 Task: Create a task  Create a new online platform for online legal services , assign it to team member softage.3@softage.net in the project AgriSoft and update the status of the task to  At Risk , set the priority of the task to Medium
Action: Mouse moved to (85, 65)
Screenshot: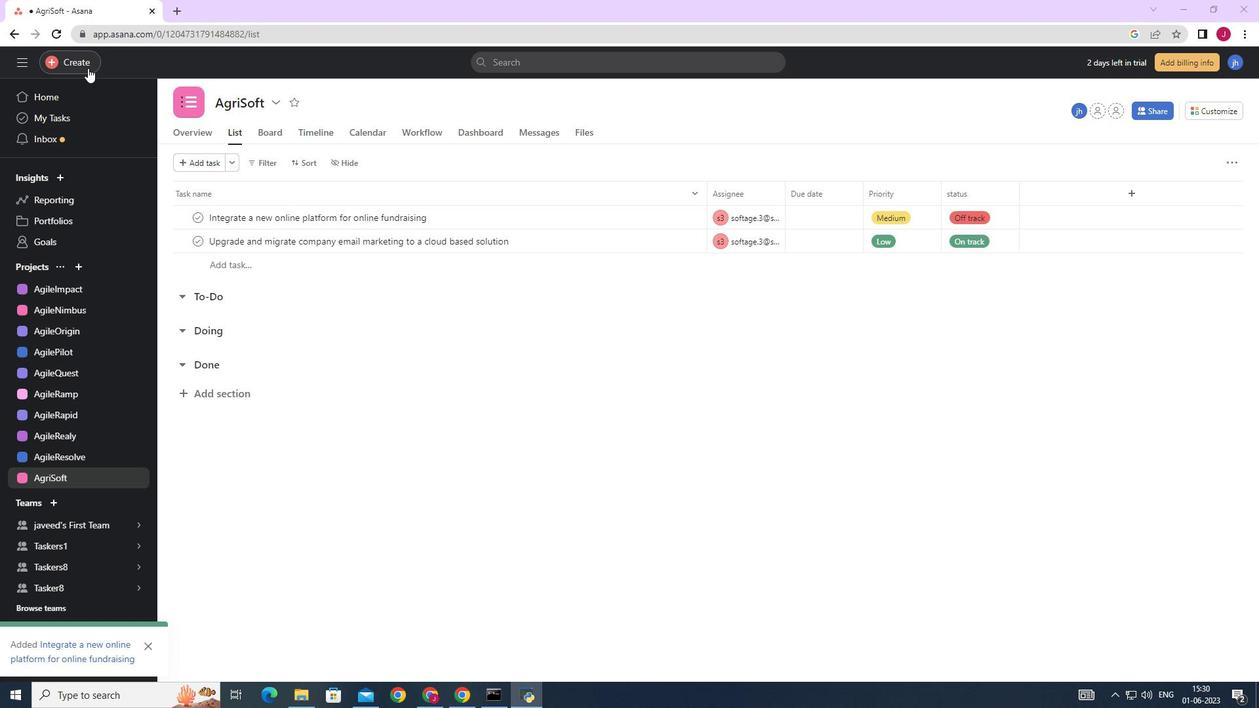 
Action: Mouse pressed left at (85, 65)
Screenshot: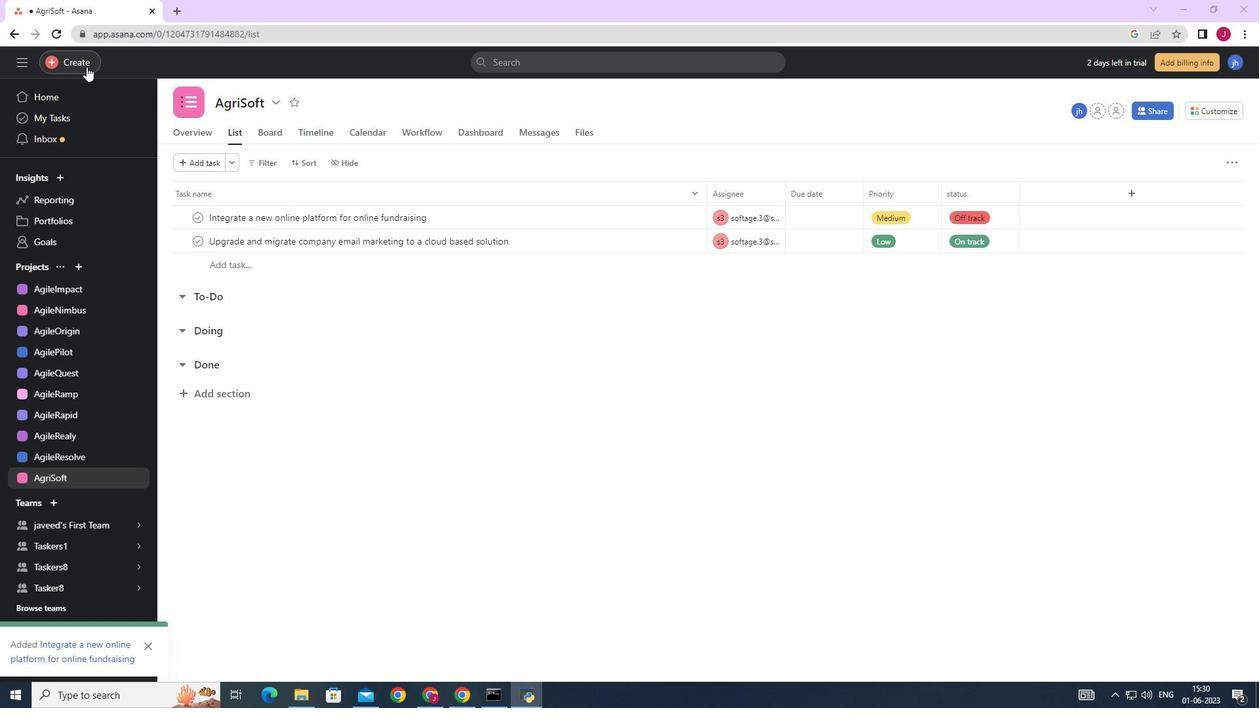 
Action: Mouse moved to (147, 64)
Screenshot: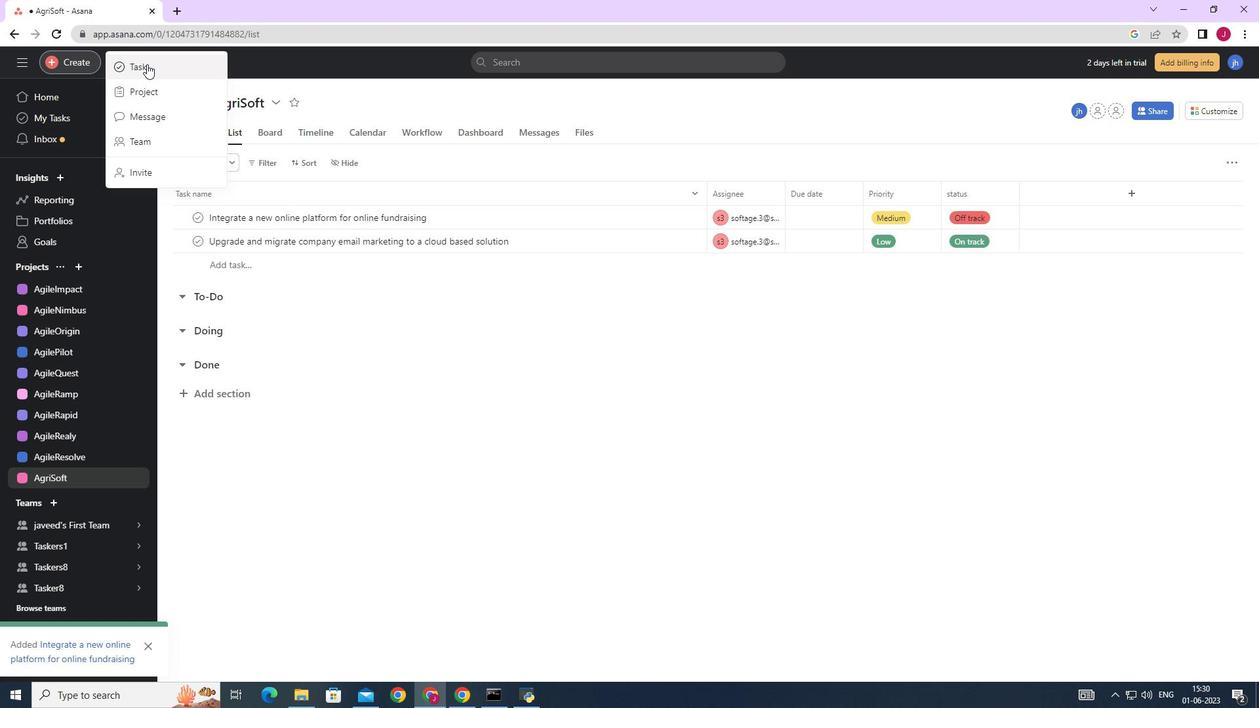 
Action: Mouse pressed left at (147, 64)
Screenshot: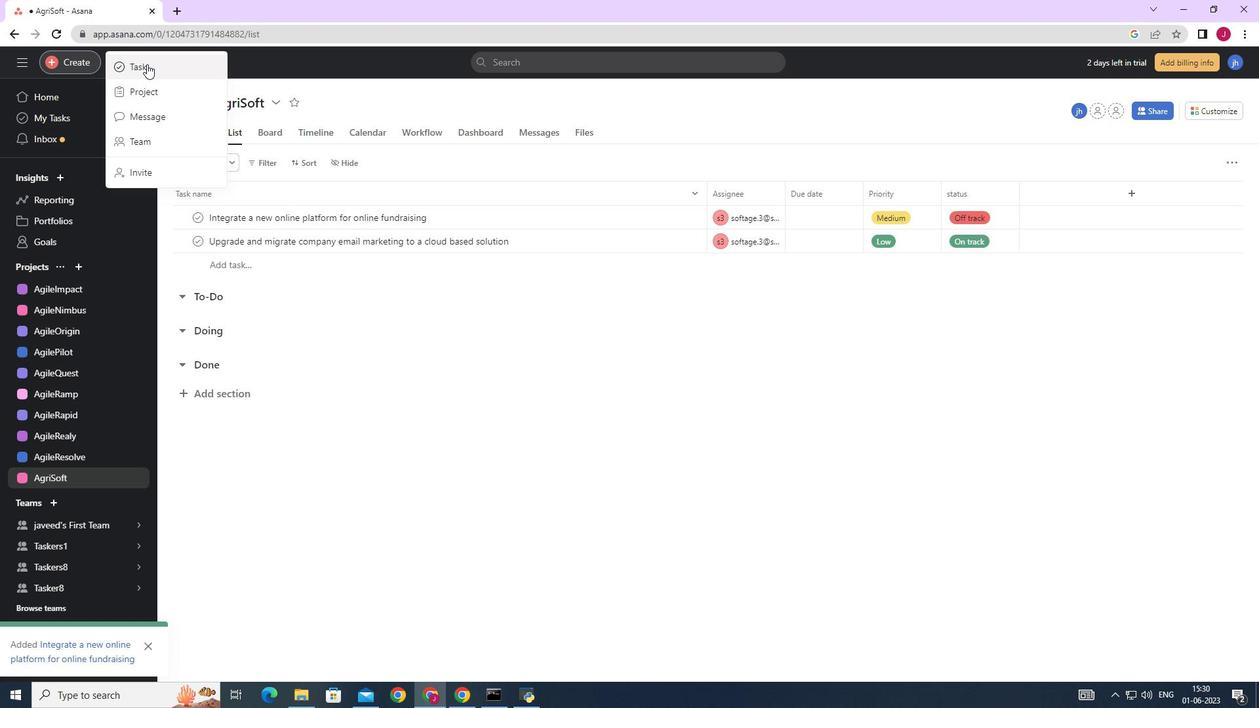 
Action: Mouse moved to (1026, 431)
Screenshot: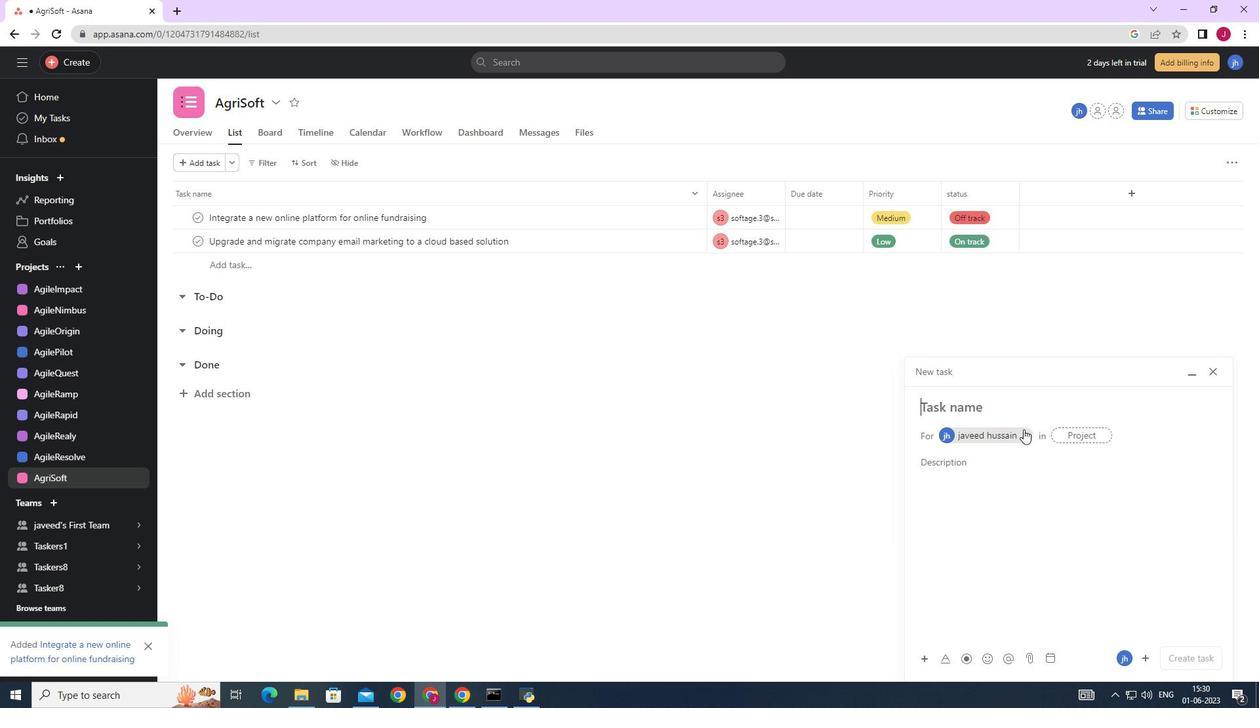 
Action: Mouse pressed left at (1026, 431)
Screenshot: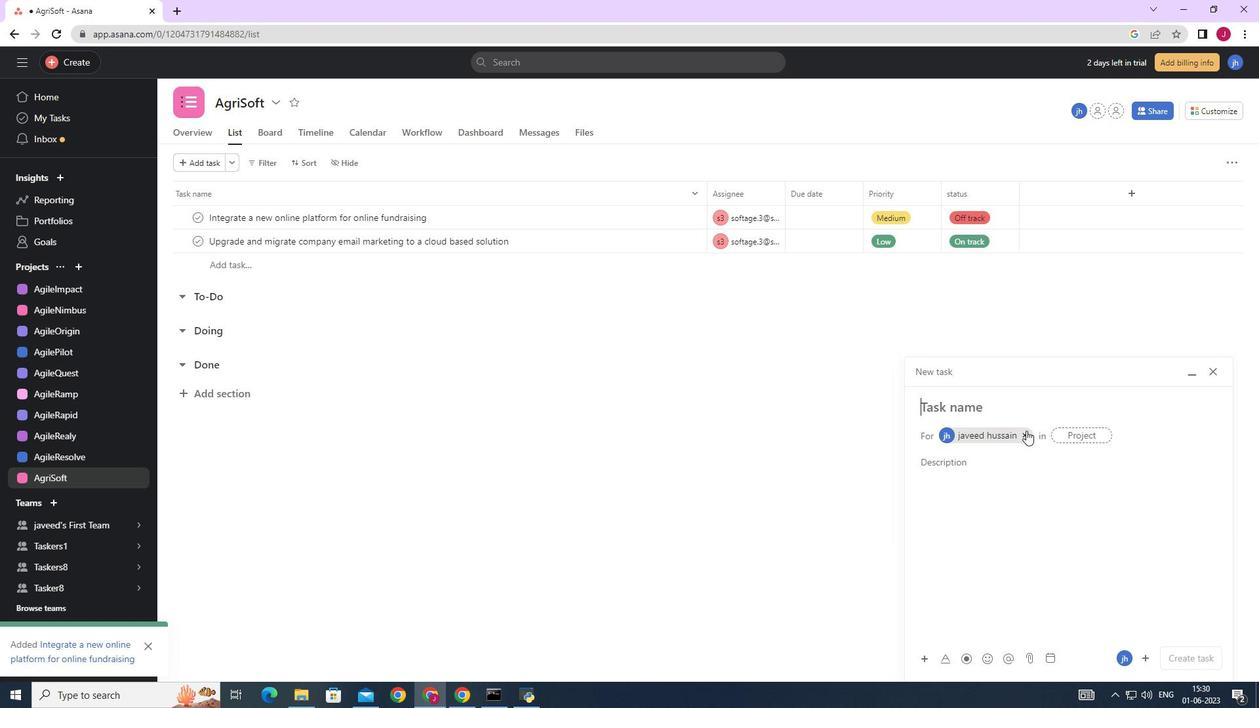 
Action: Mouse moved to (952, 405)
Screenshot: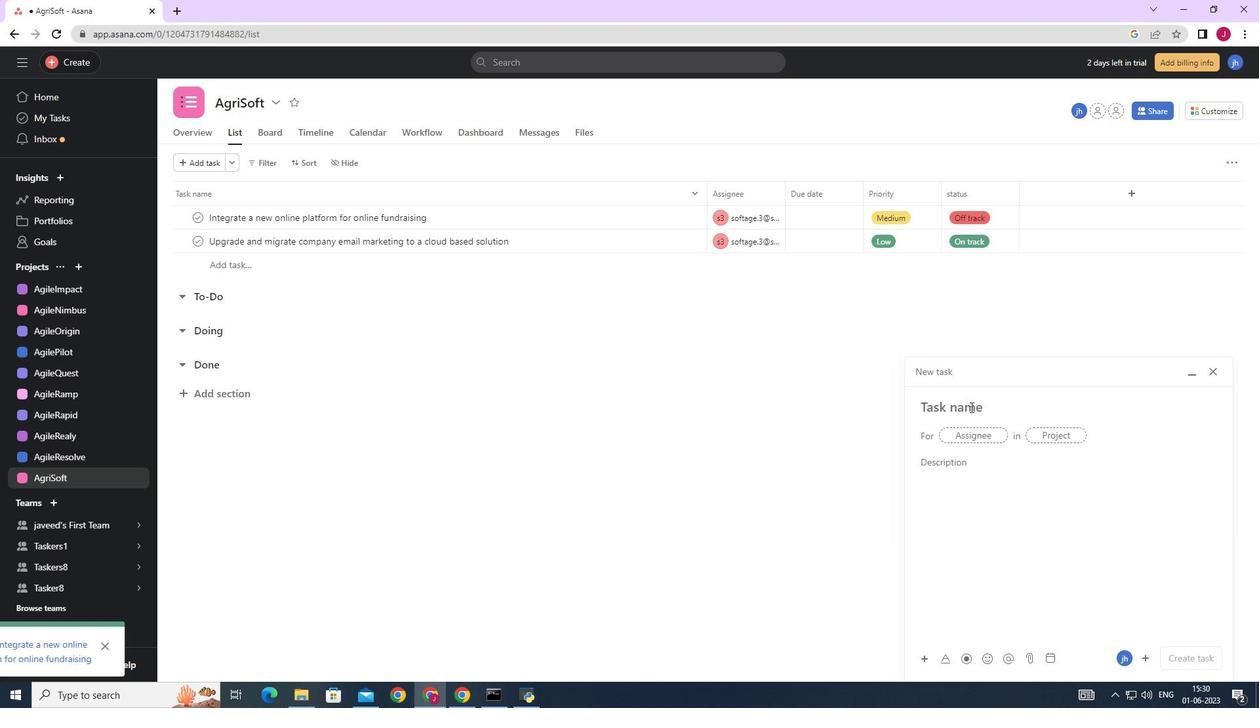 
Action: Mouse pressed left at (952, 405)
Screenshot: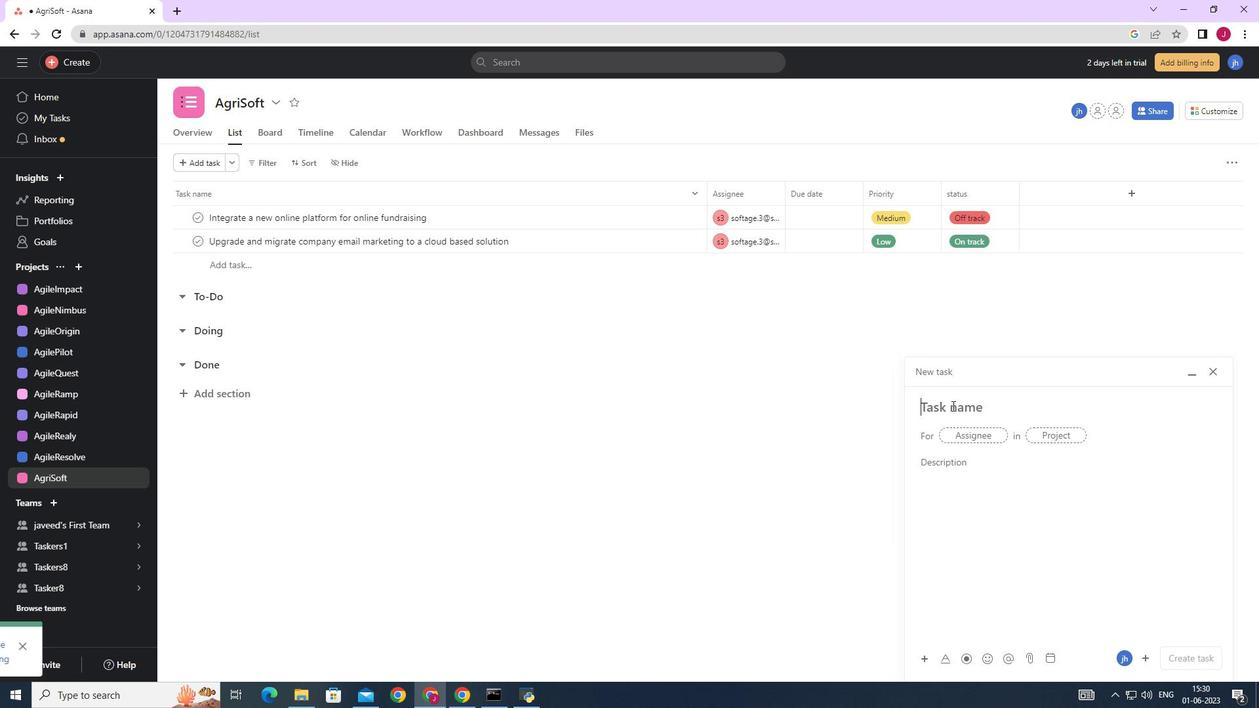 
Action: Key pressed <Key.caps_lock>C<Key.caps_lock>reate<Key.space>a<Key.space>new<Key.space>online<Key.space>platform<Key.space>for<Key.space>online<Key.space>legal<Key.space>servis<Key.backspace>ce<Key.space>
Screenshot: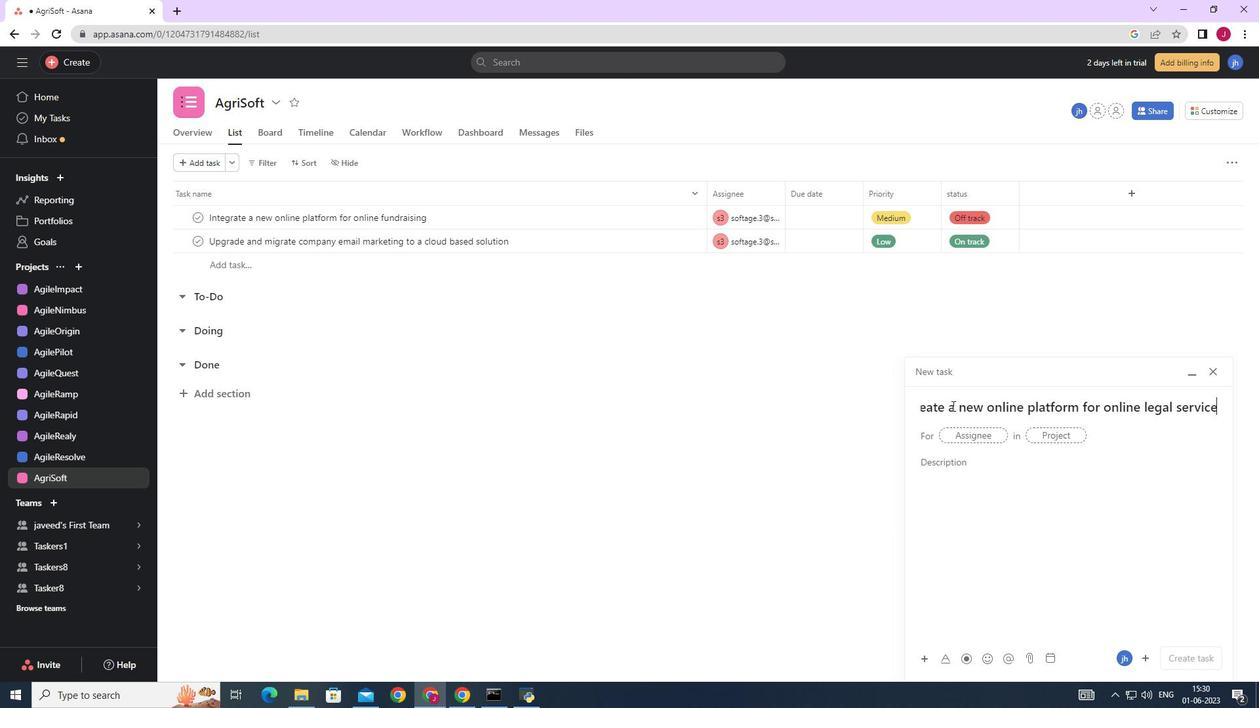 
Action: Mouse moved to (977, 434)
Screenshot: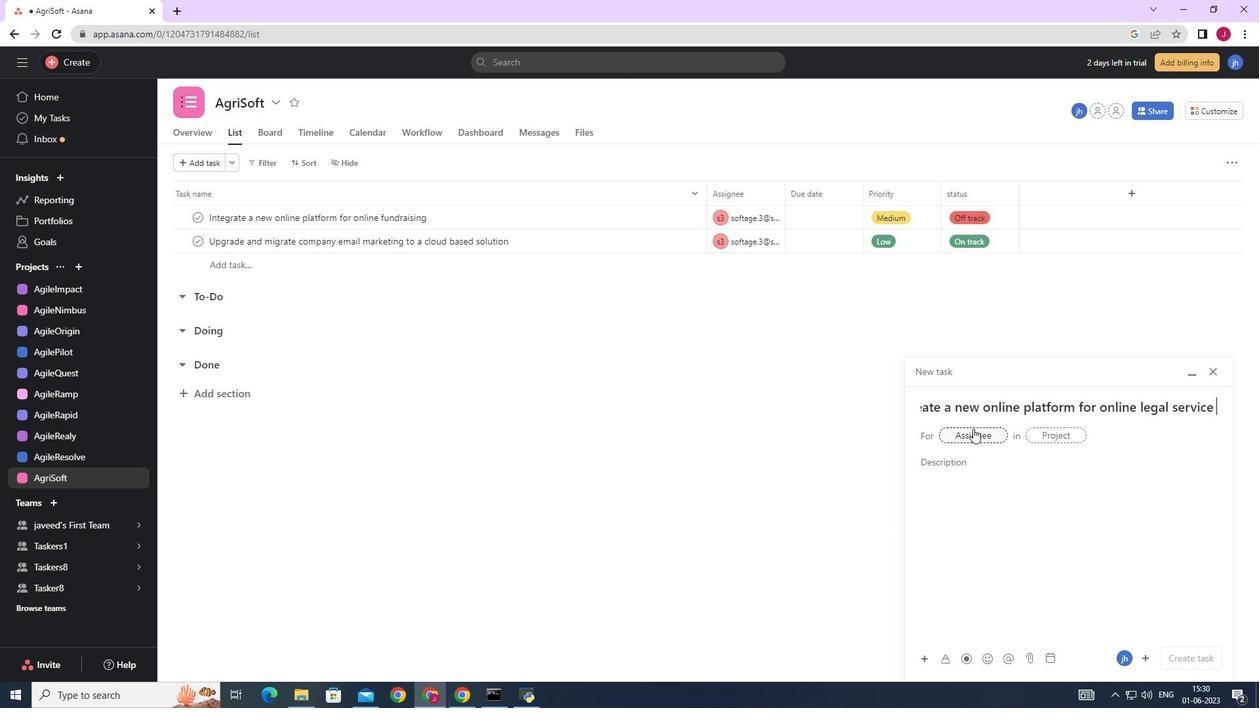 
Action: Mouse pressed left at (977, 434)
Screenshot: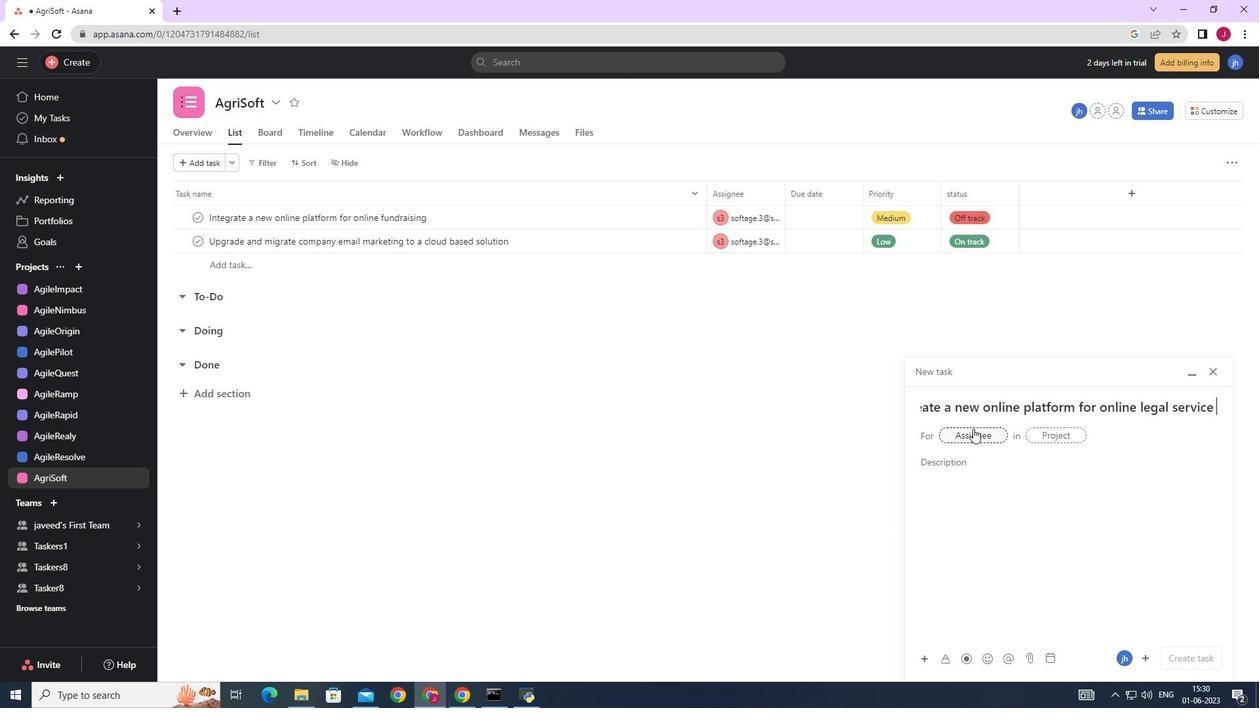 
Action: Mouse moved to (977, 434)
Screenshot: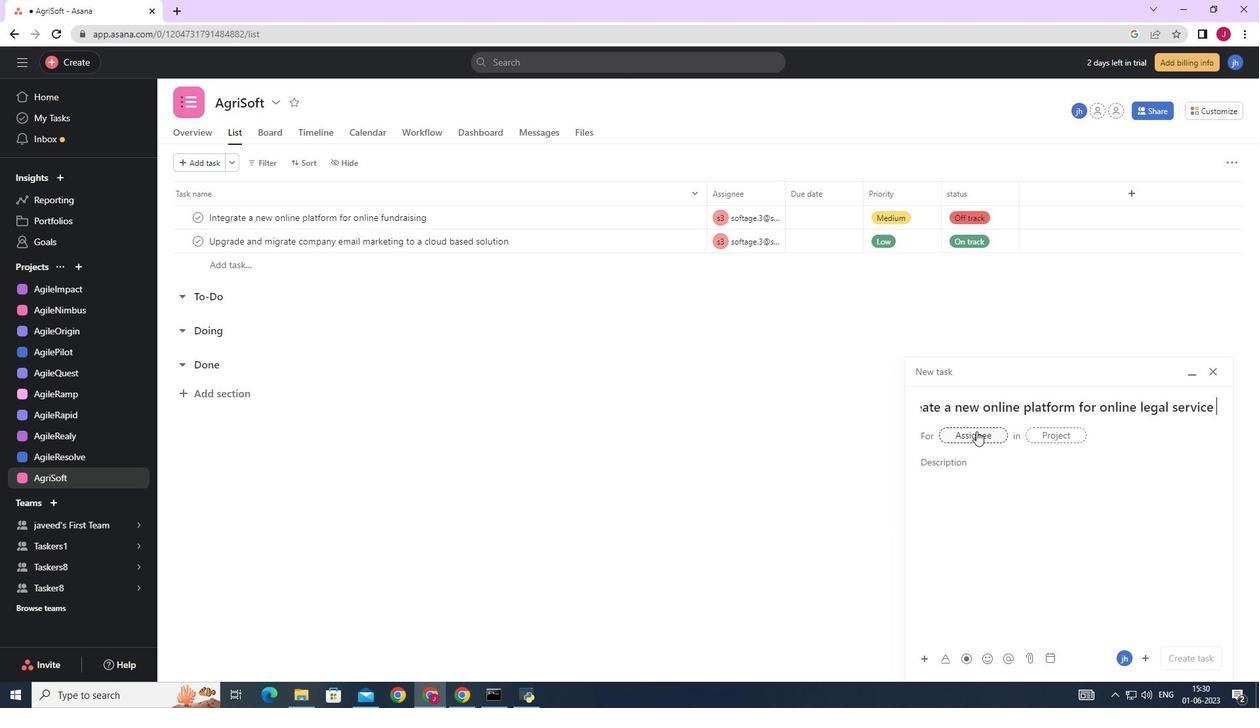 
Action: Key pressed softage.3
Screenshot: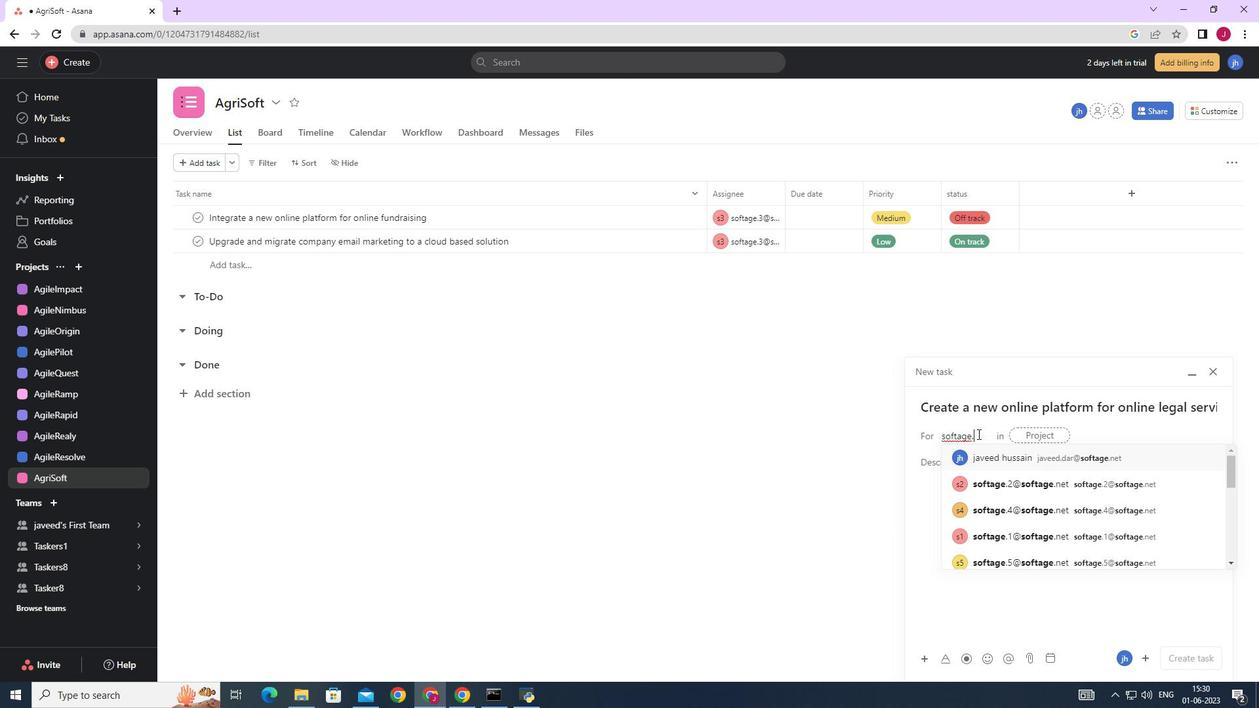 
Action: Mouse moved to (1040, 458)
Screenshot: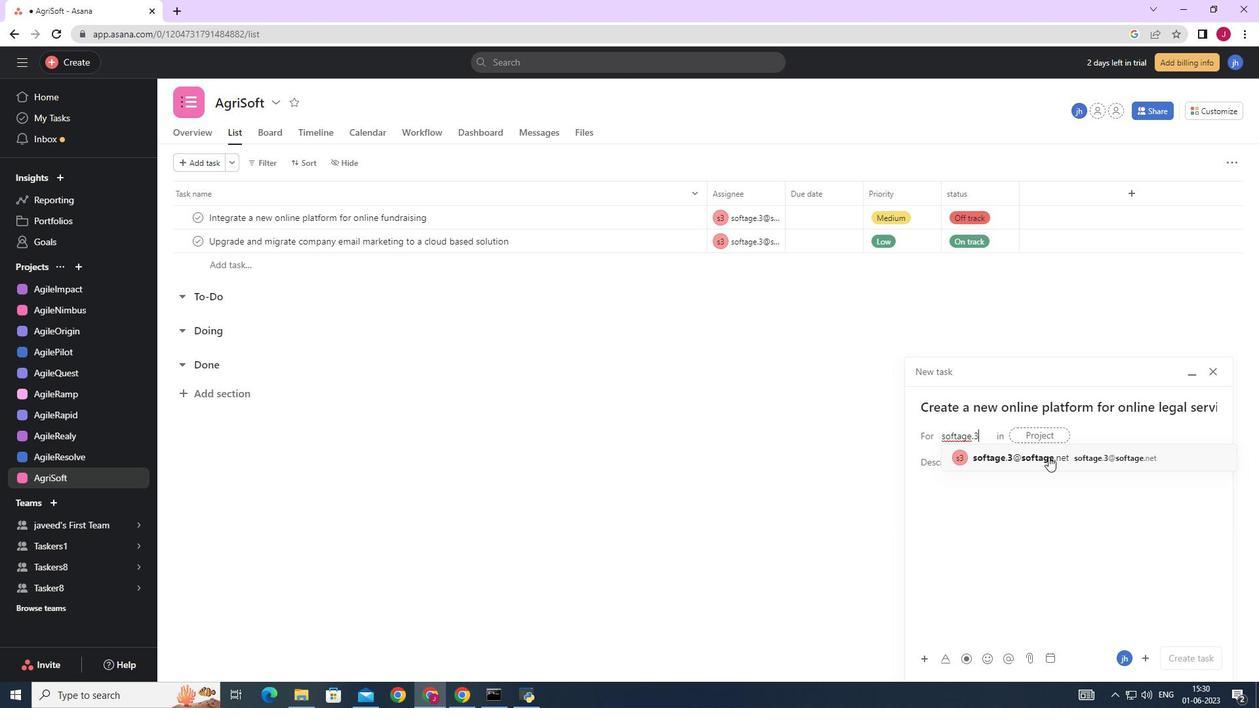 
Action: Mouse pressed left at (1040, 458)
Screenshot: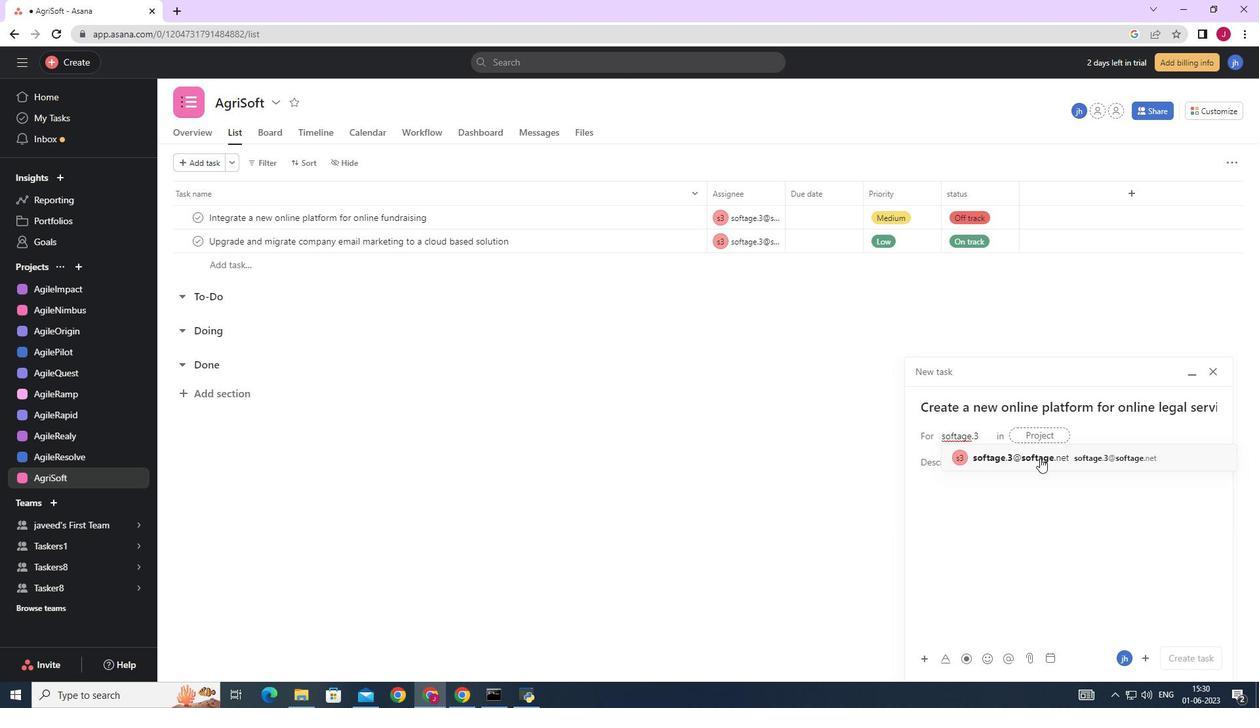
Action: Mouse moved to (833, 456)
Screenshot: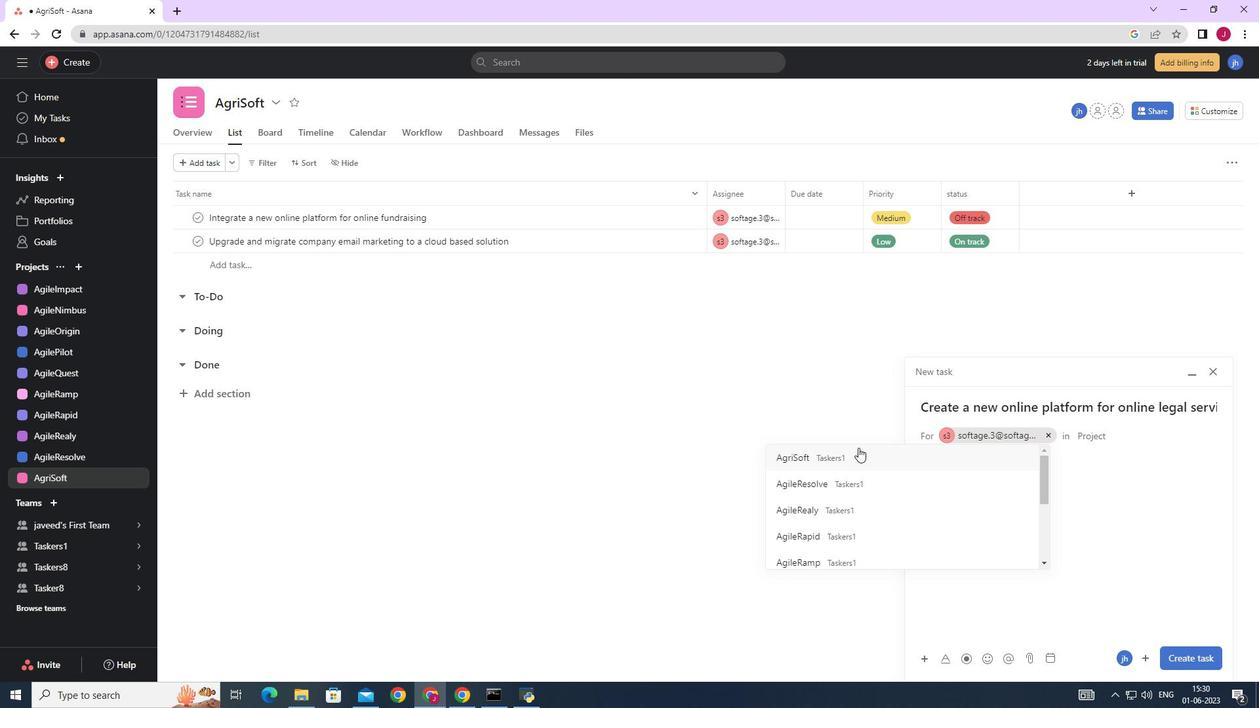 
Action: Mouse pressed left at (833, 456)
Screenshot: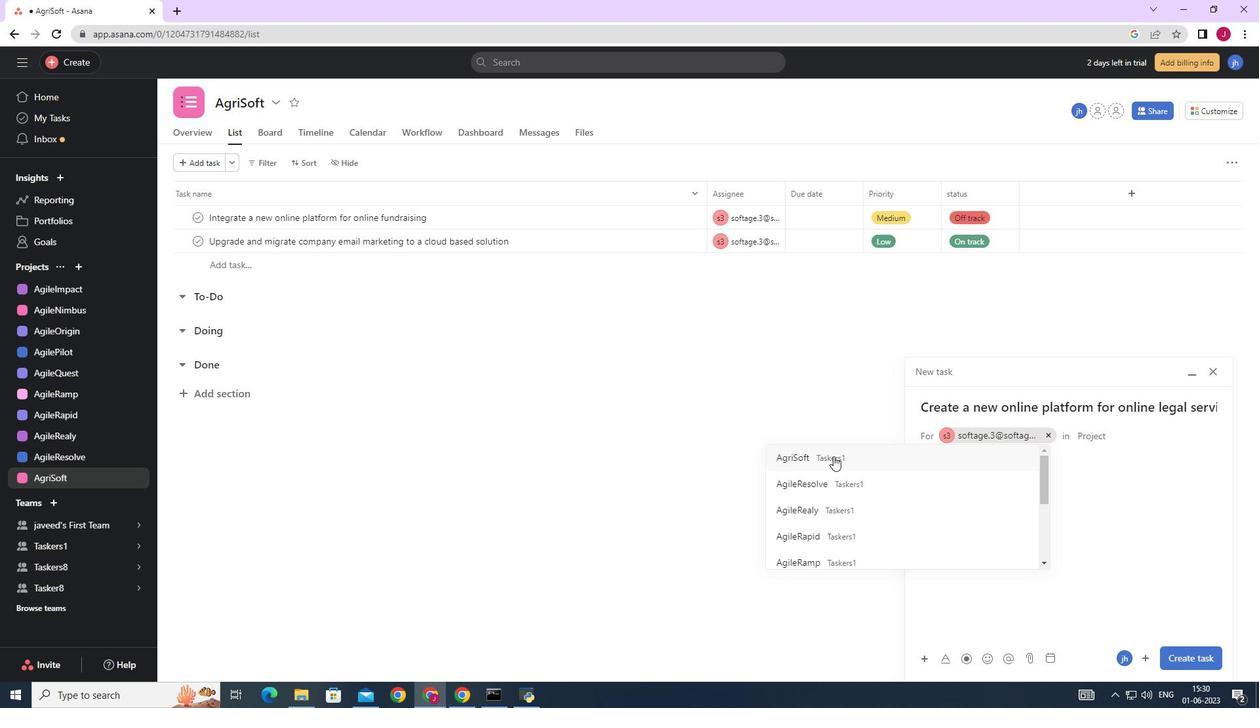 
Action: Mouse moved to (979, 462)
Screenshot: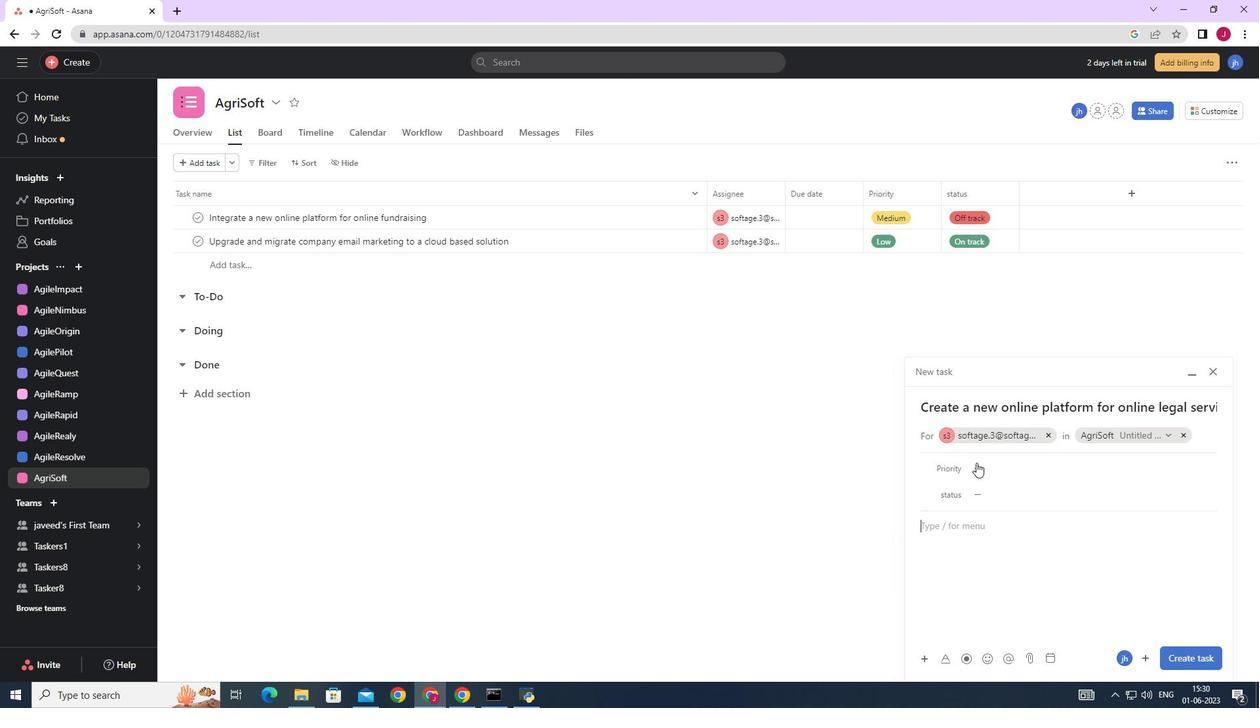 
Action: Mouse pressed left at (979, 462)
Screenshot: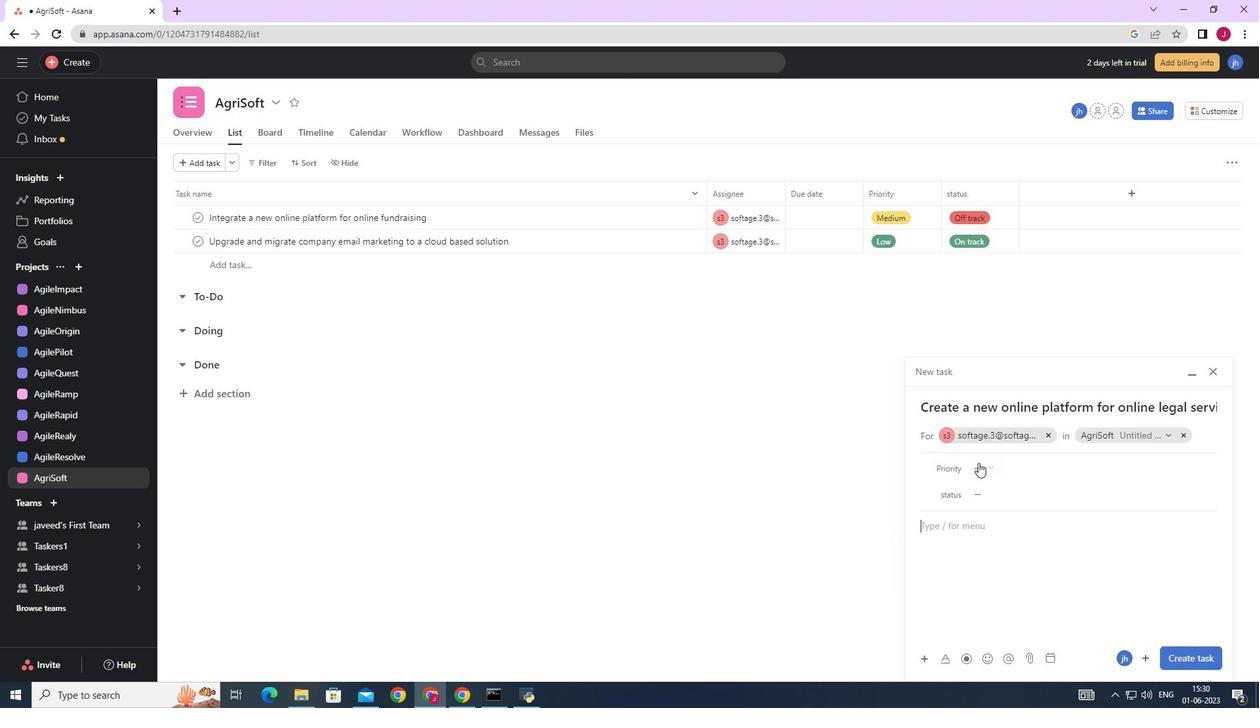 
Action: Mouse moved to (1009, 532)
Screenshot: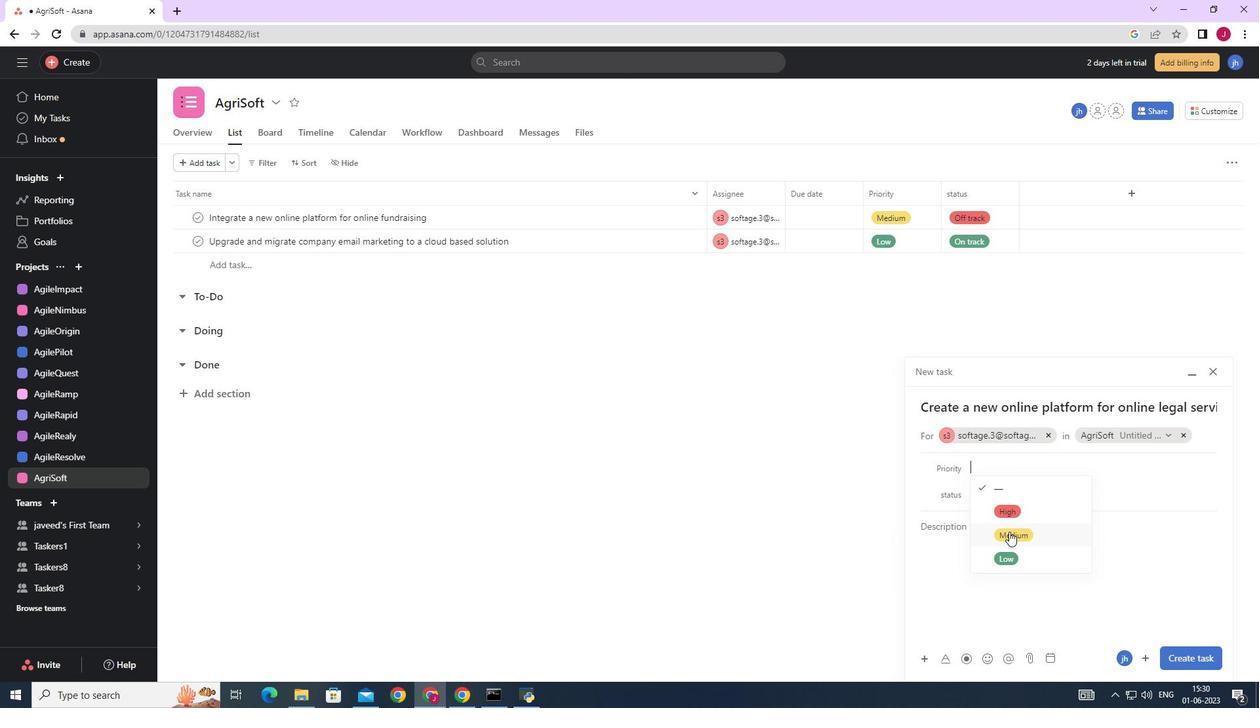 
Action: Mouse pressed left at (1009, 532)
Screenshot: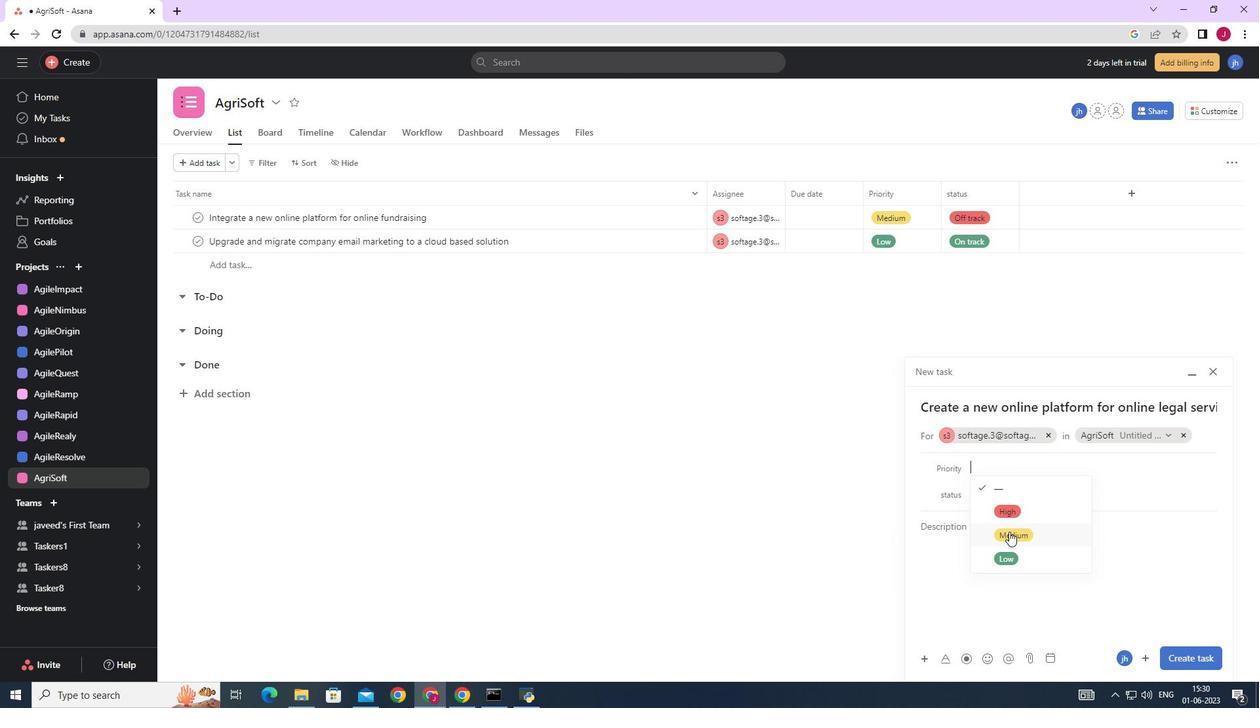 
Action: Mouse moved to (984, 493)
Screenshot: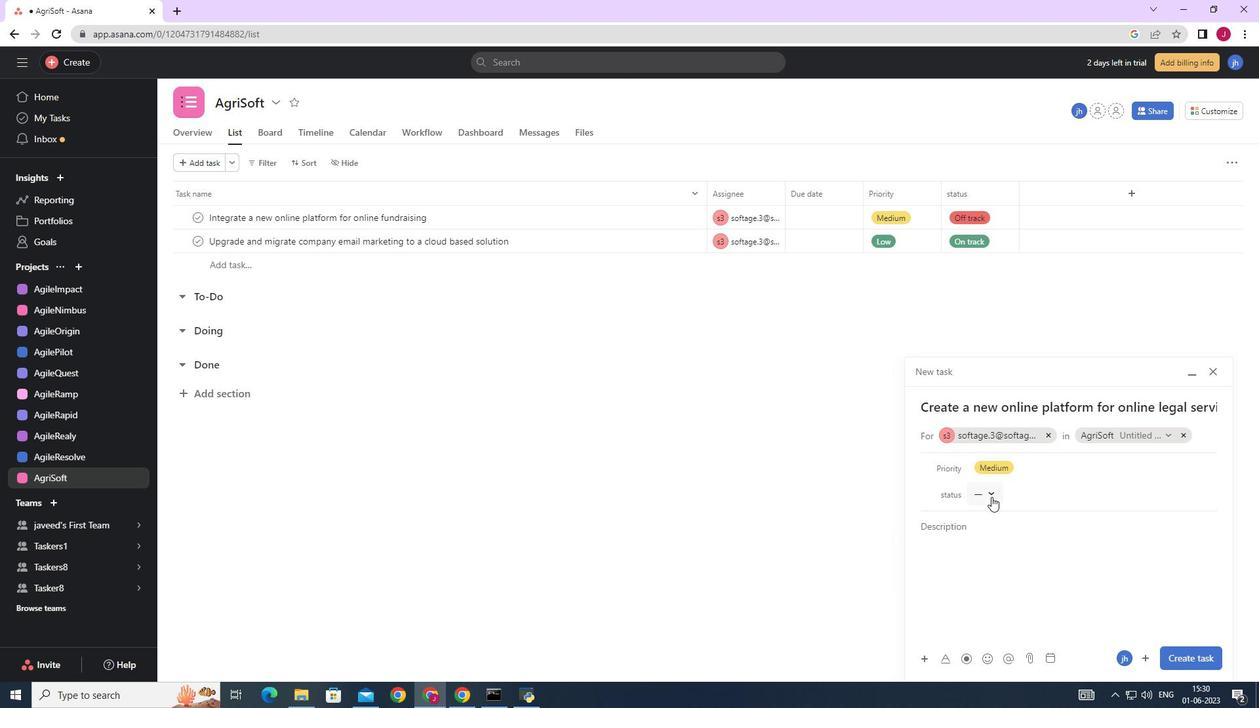
Action: Mouse pressed left at (984, 493)
Screenshot: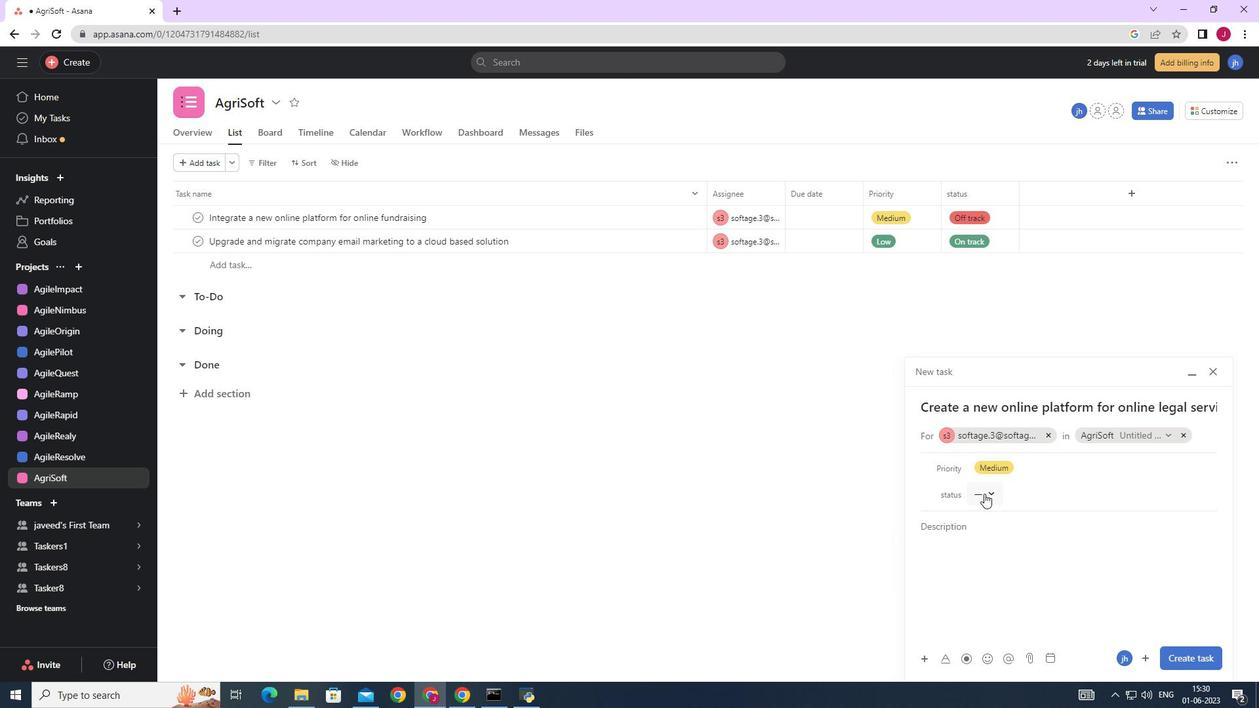 
Action: Mouse moved to (1010, 588)
Screenshot: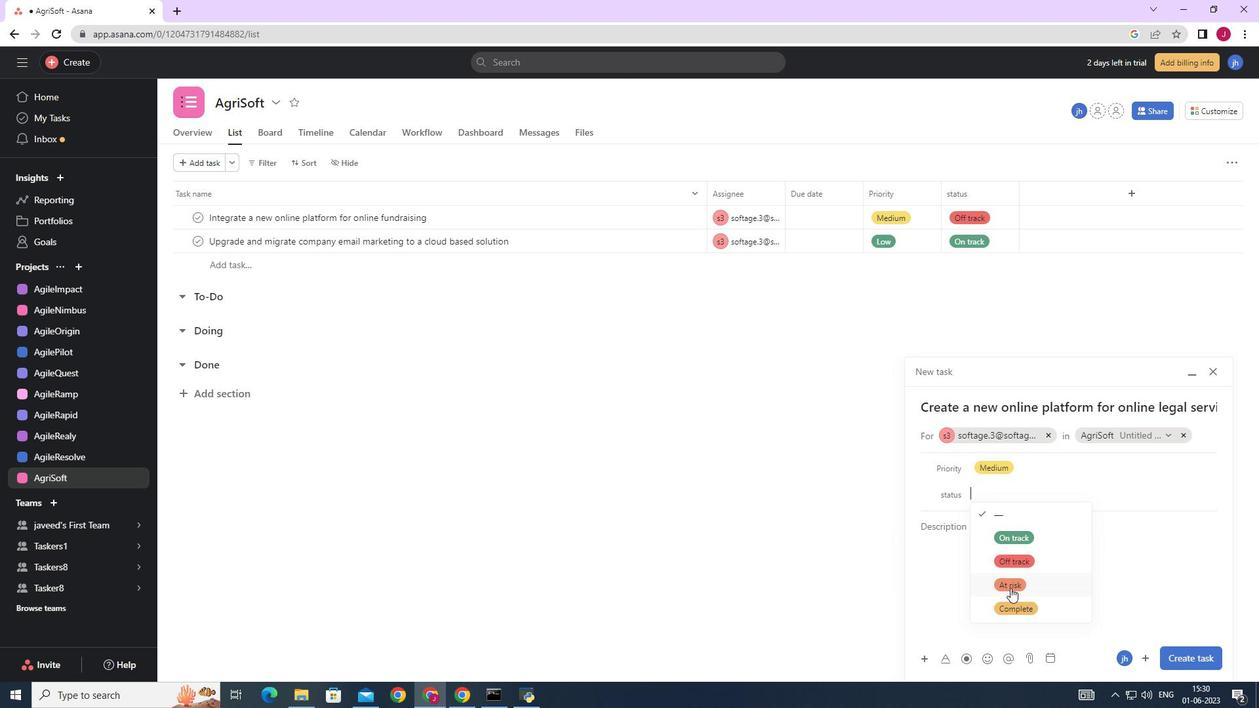
Action: Mouse pressed left at (1010, 588)
Screenshot: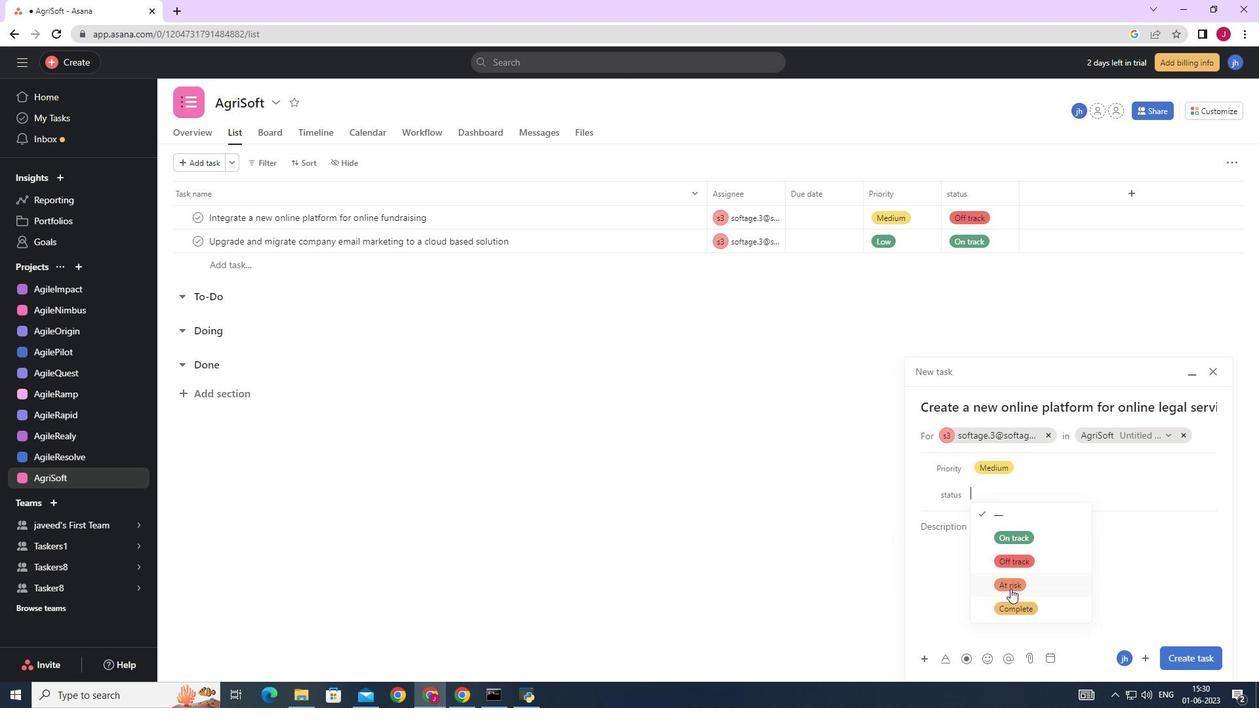 
Action: Mouse moved to (1177, 659)
Screenshot: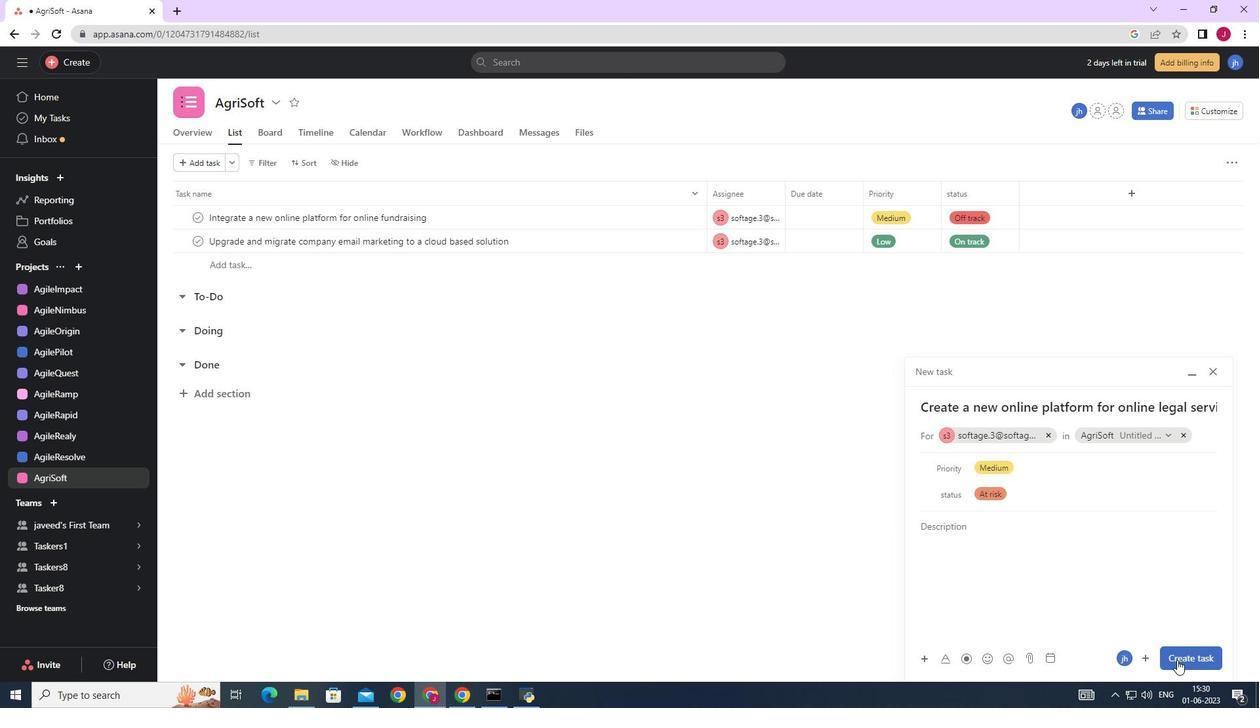 
Action: Mouse pressed left at (1177, 659)
Screenshot: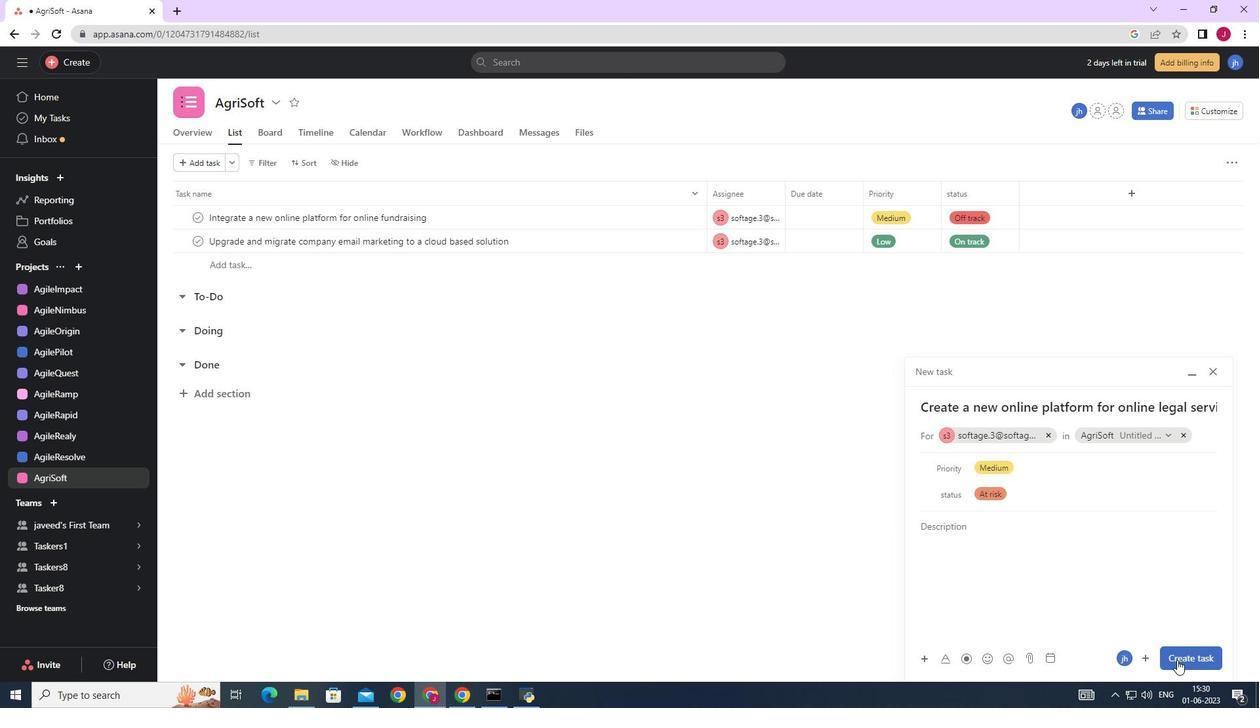 
Action: Mouse moved to (1172, 655)
Screenshot: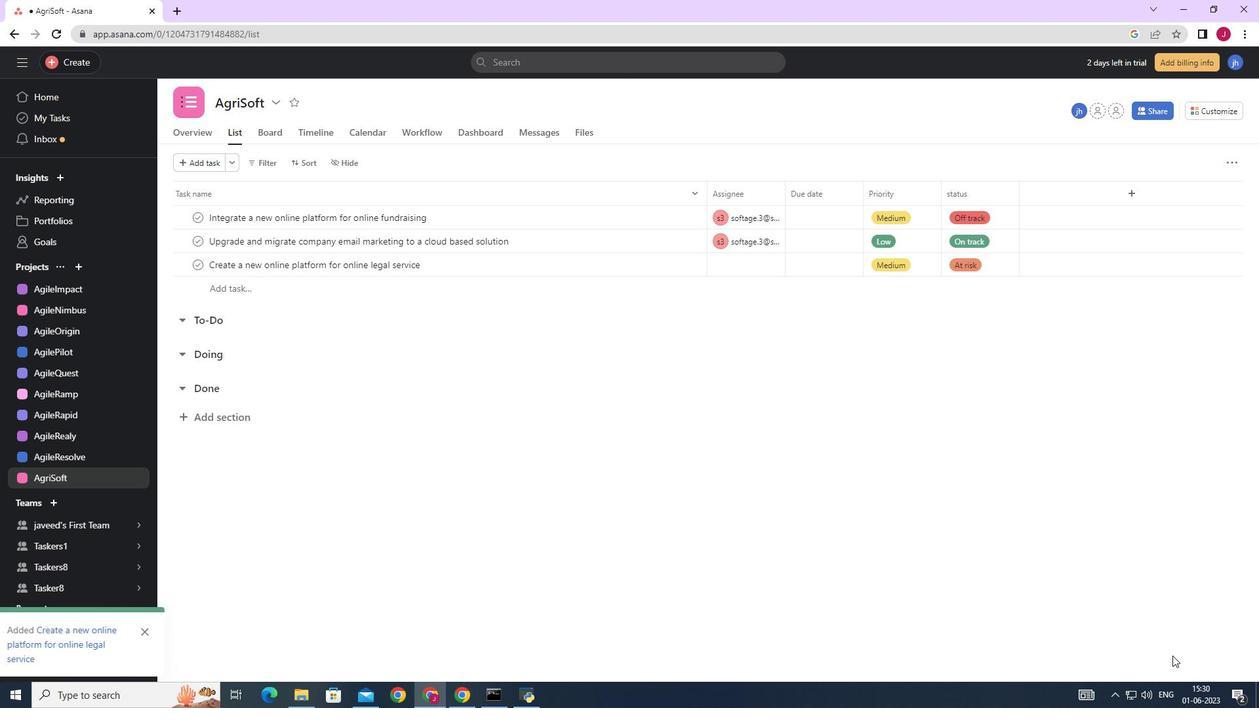 
